 Task: Change the configuration of the table layout of the mark's project to sort by "Status" in ascending order.
Action: Mouse pressed left at (216, 131)
Screenshot: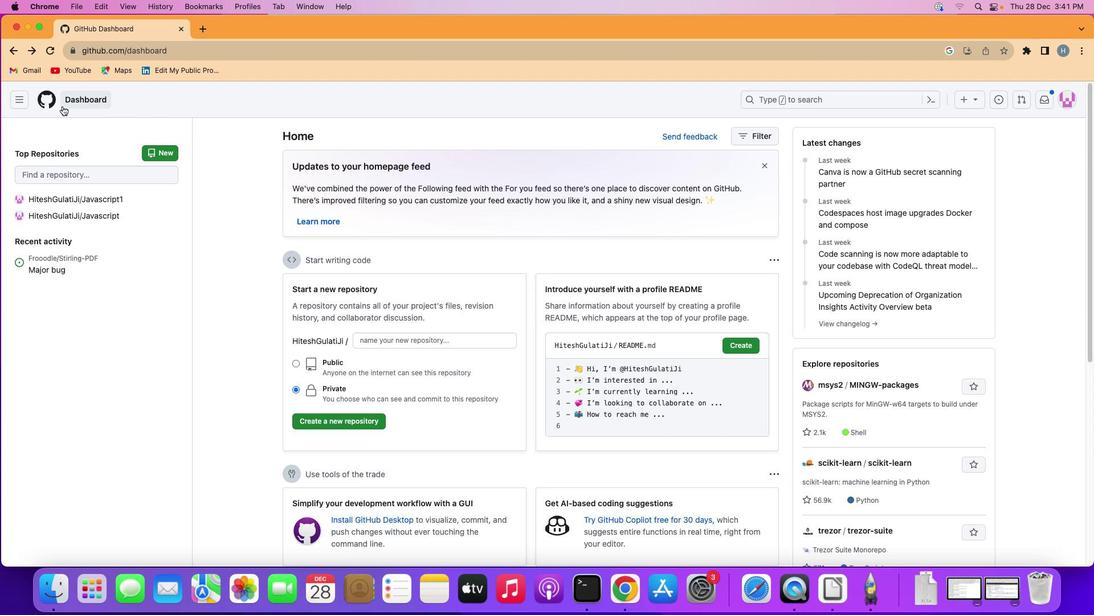 
Action: Mouse moved to (19, 96)
Screenshot: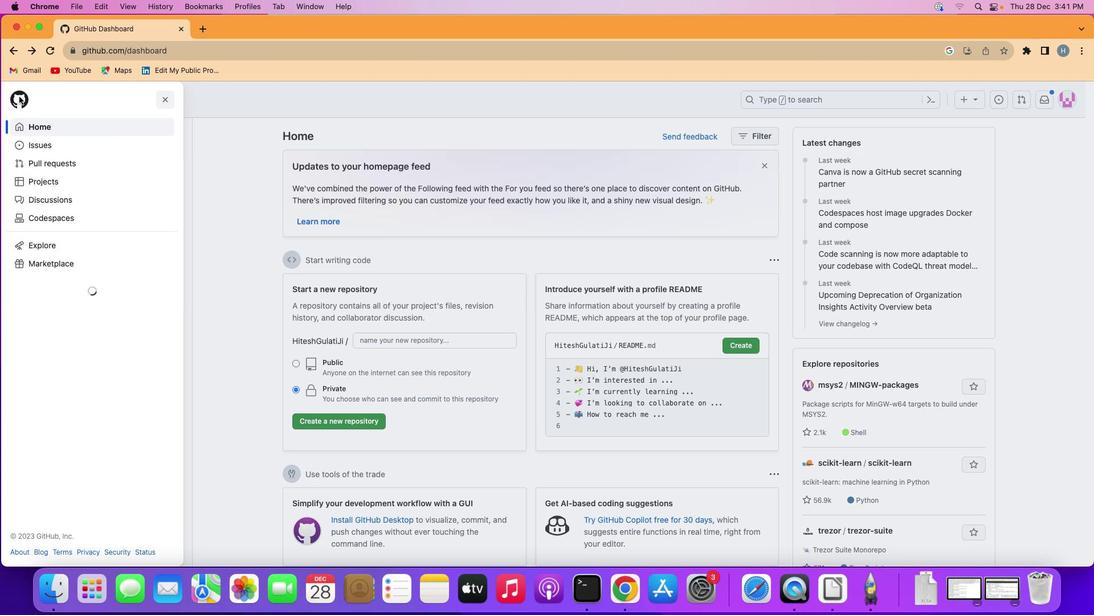 
Action: Mouse pressed left at (19, 96)
Screenshot: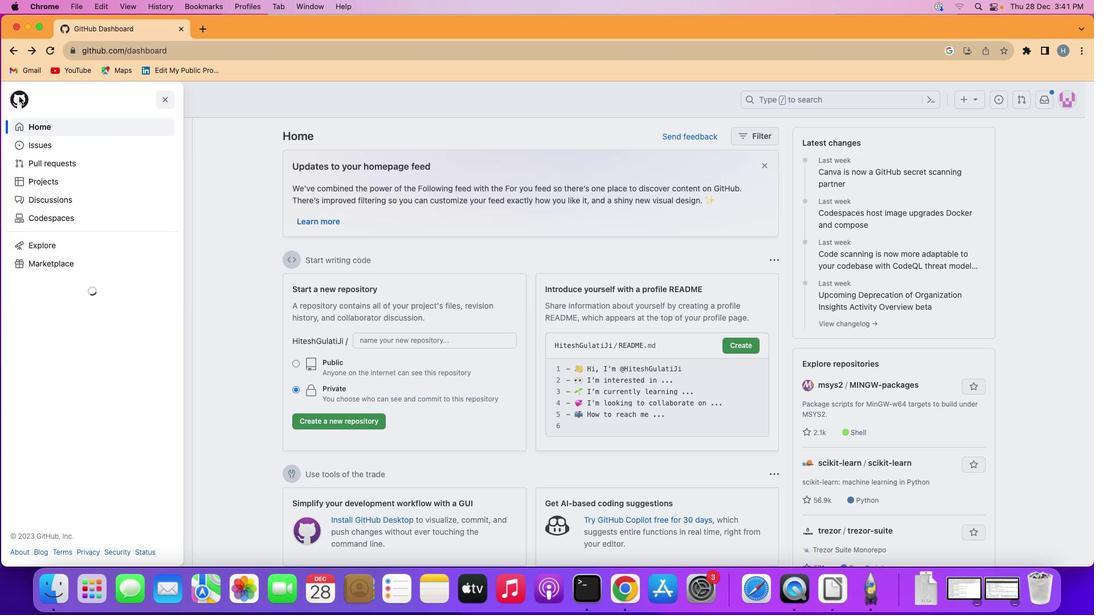 
Action: Mouse moved to (45, 180)
Screenshot: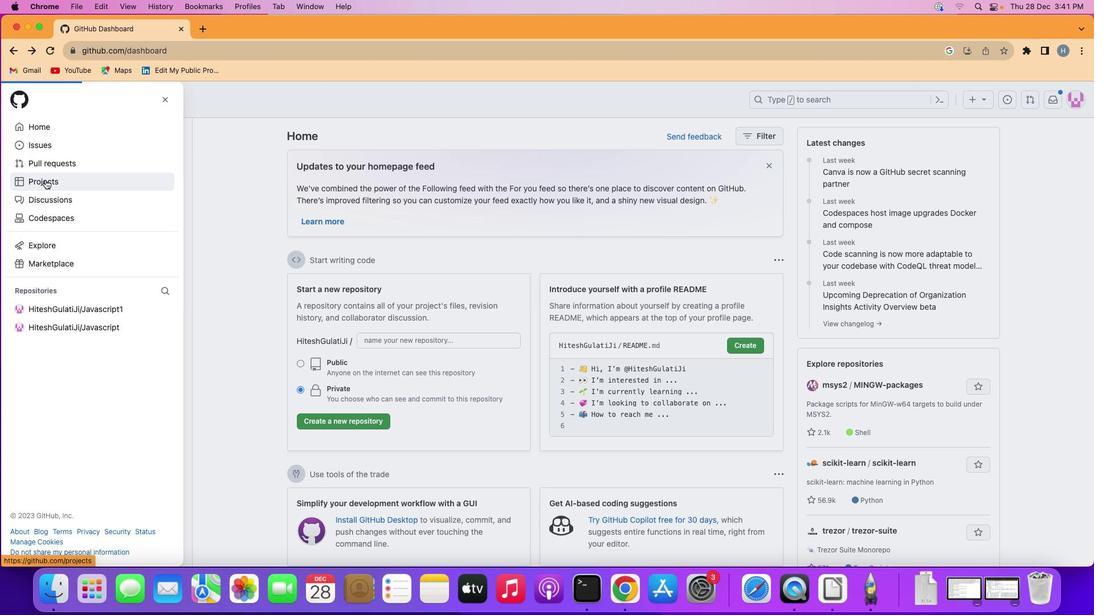 
Action: Mouse pressed left at (45, 180)
Screenshot: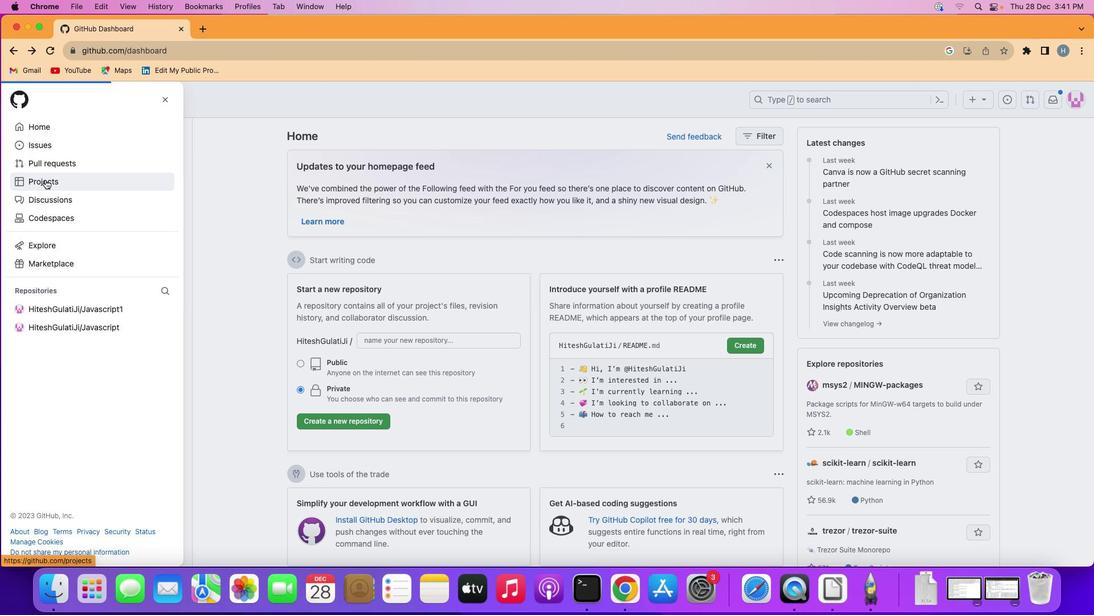 
Action: Mouse moved to (423, 208)
Screenshot: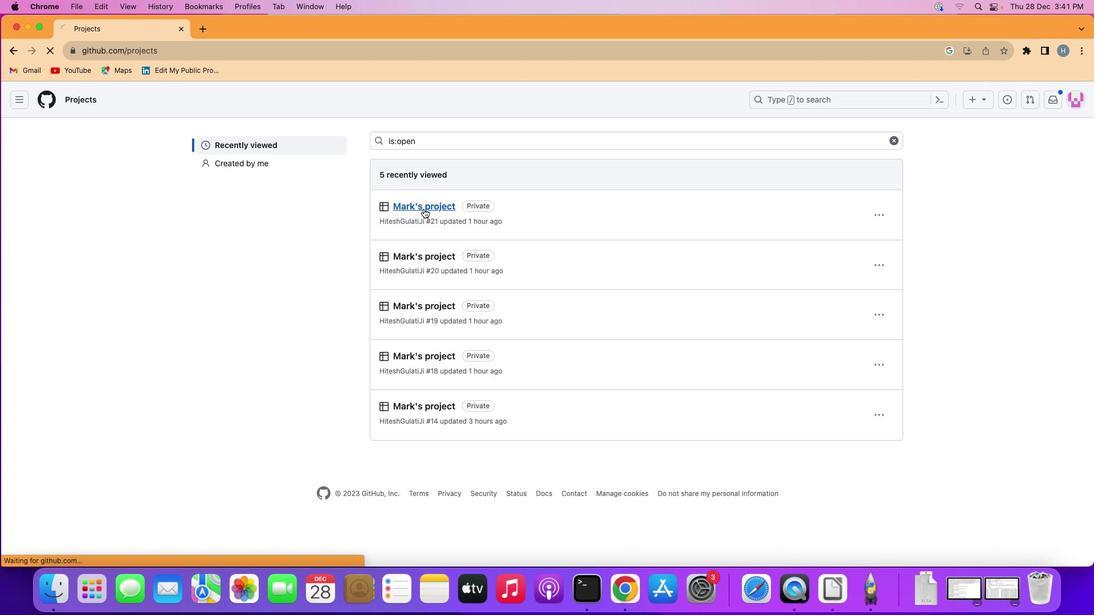 
Action: Mouse pressed left at (423, 208)
Screenshot: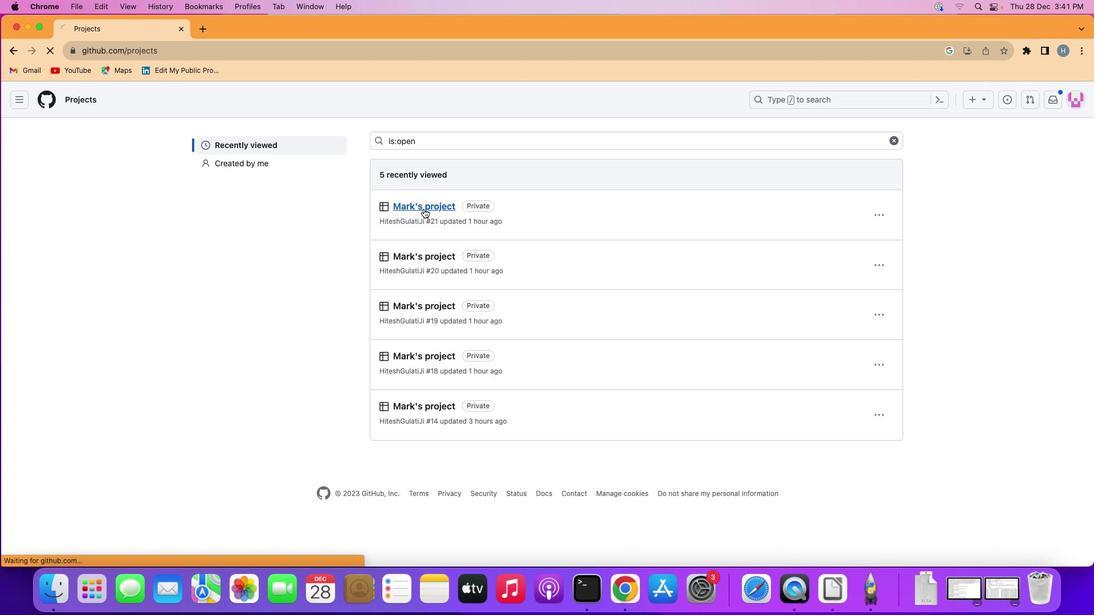 
Action: Mouse moved to (79, 153)
Screenshot: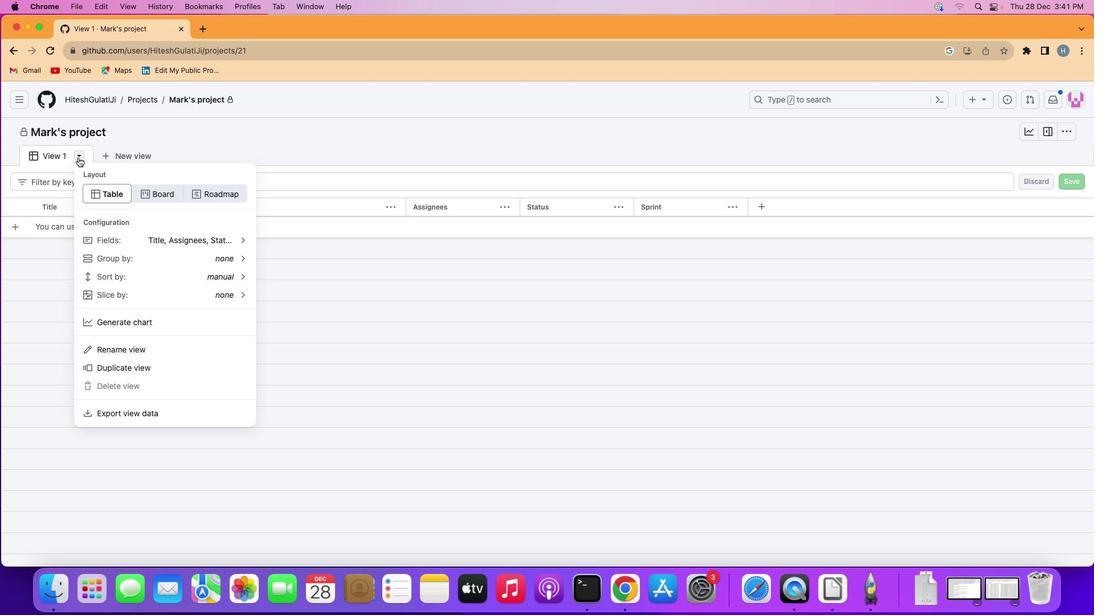 
Action: Mouse pressed left at (79, 153)
Screenshot: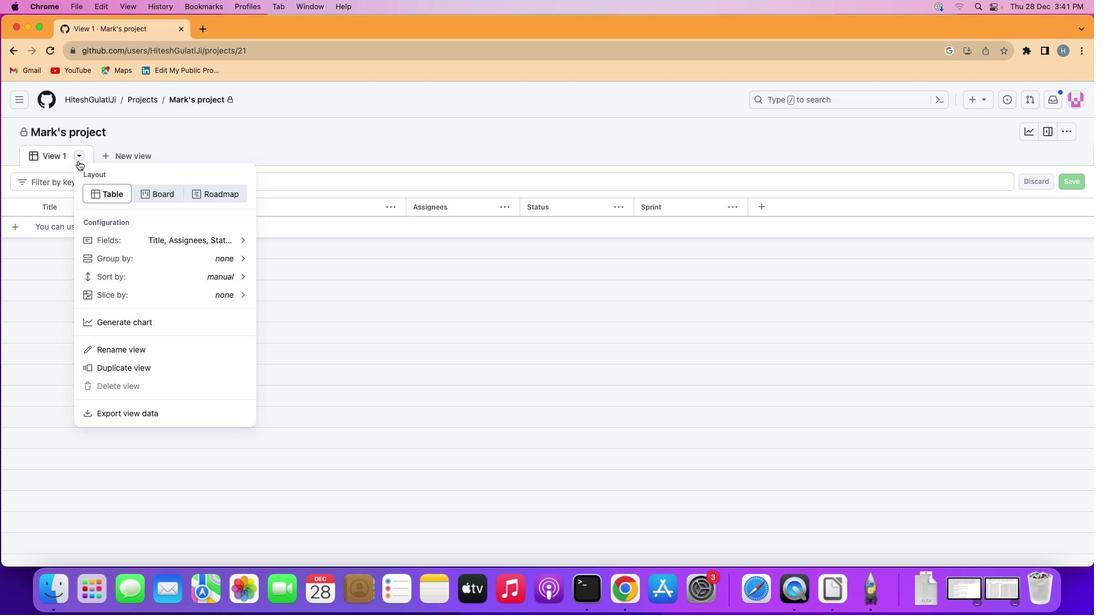 
Action: Mouse moved to (107, 278)
Screenshot: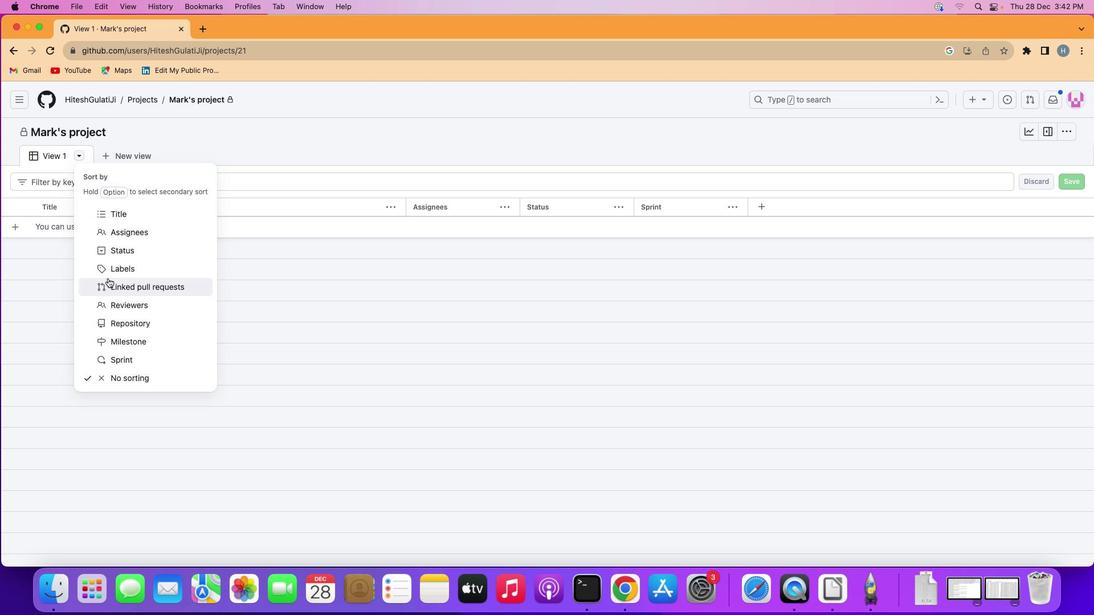
Action: Mouse pressed left at (107, 278)
Screenshot: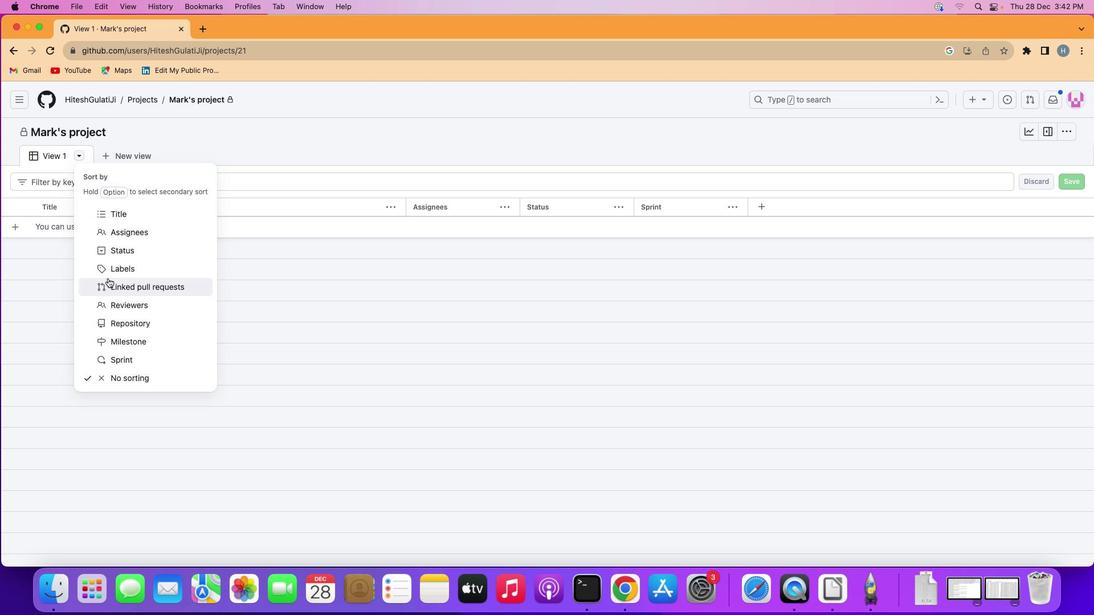 
Action: Mouse moved to (99, 249)
Screenshot: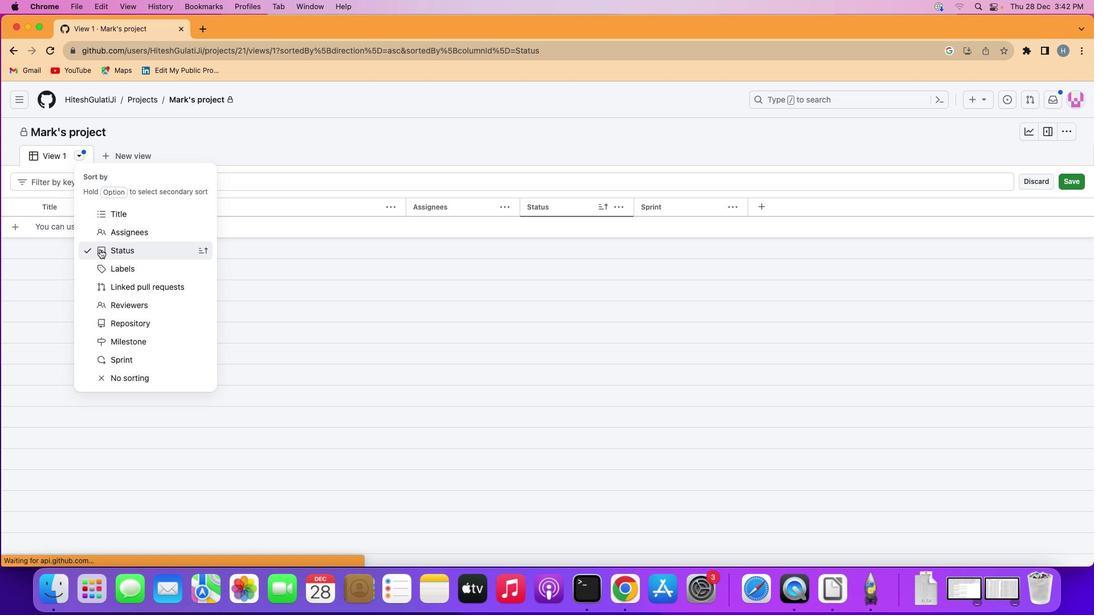 
Action: Mouse pressed left at (99, 249)
Screenshot: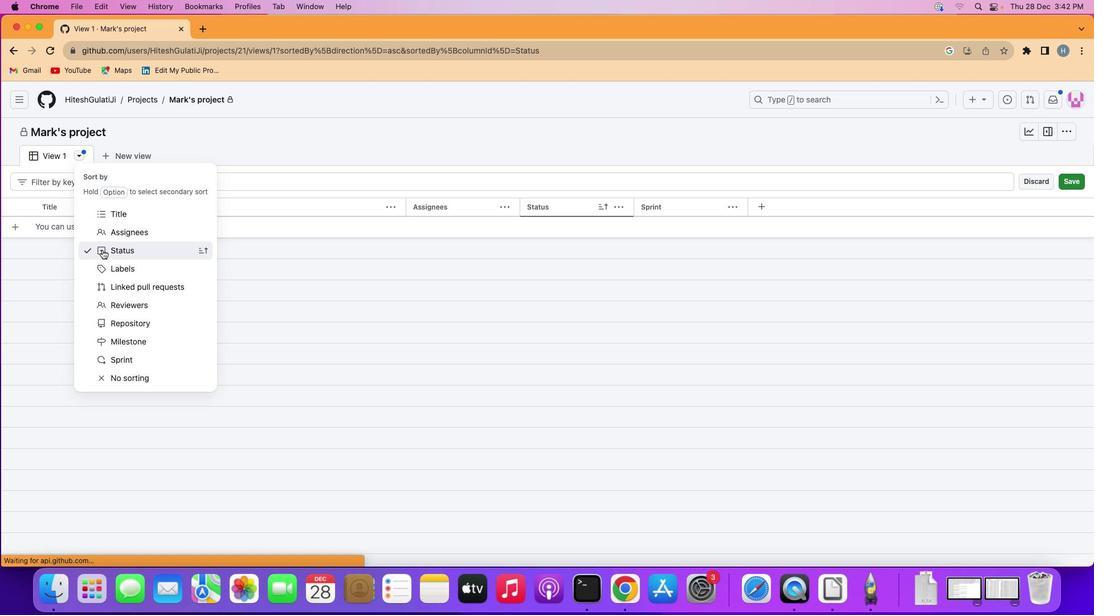 
Action: Mouse moved to (204, 248)
Screenshot: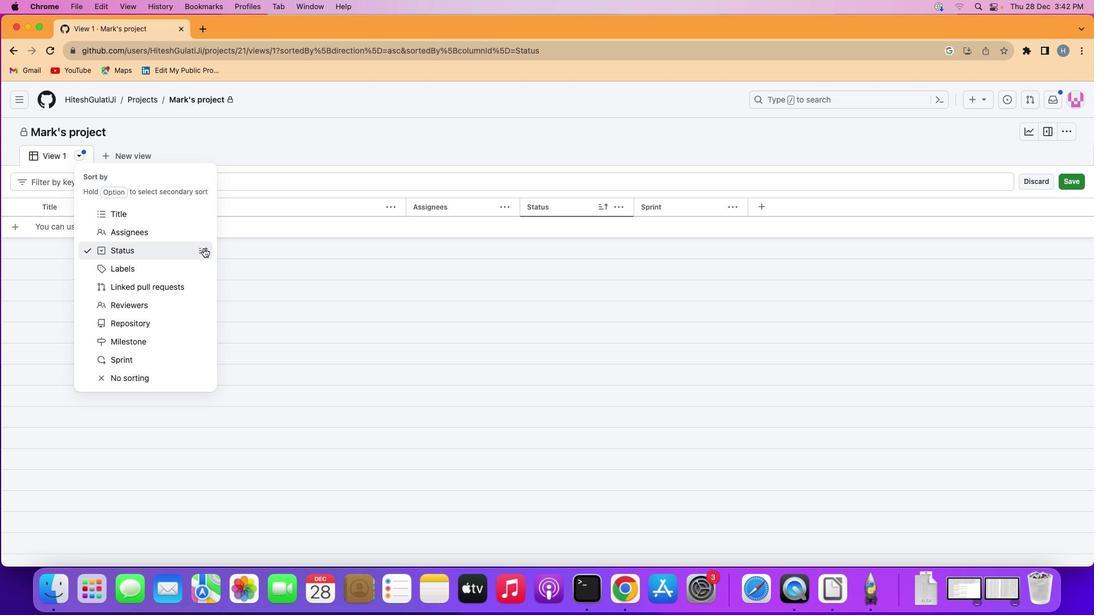 
